 Task: Sort the products in the category "Chicken Salad" by price (lowest first).
Action: Mouse moved to (26, 116)
Screenshot: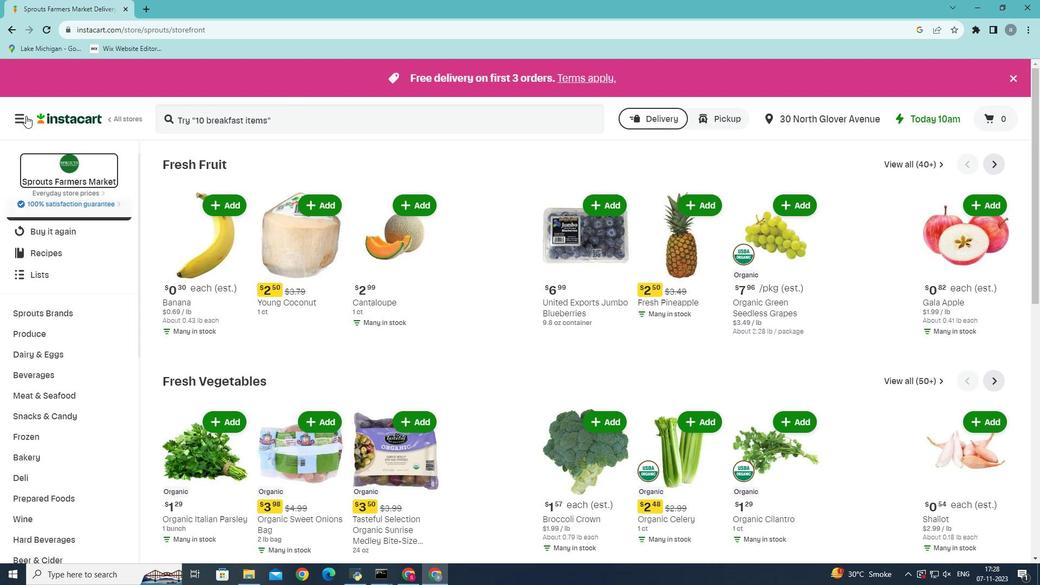 
Action: Mouse pressed left at (26, 116)
Screenshot: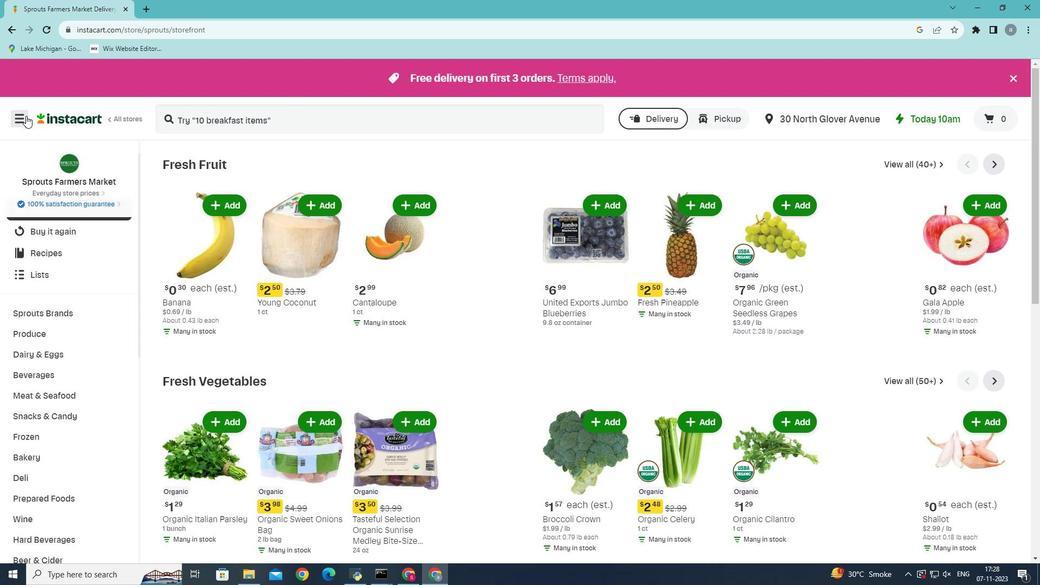 
Action: Mouse moved to (48, 298)
Screenshot: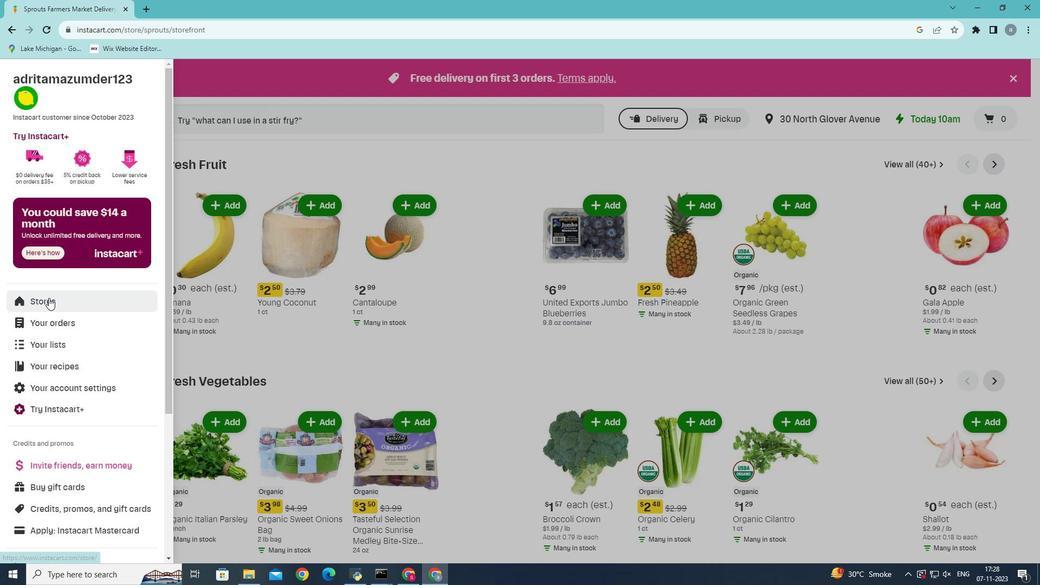 
Action: Mouse pressed left at (48, 298)
Screenshot: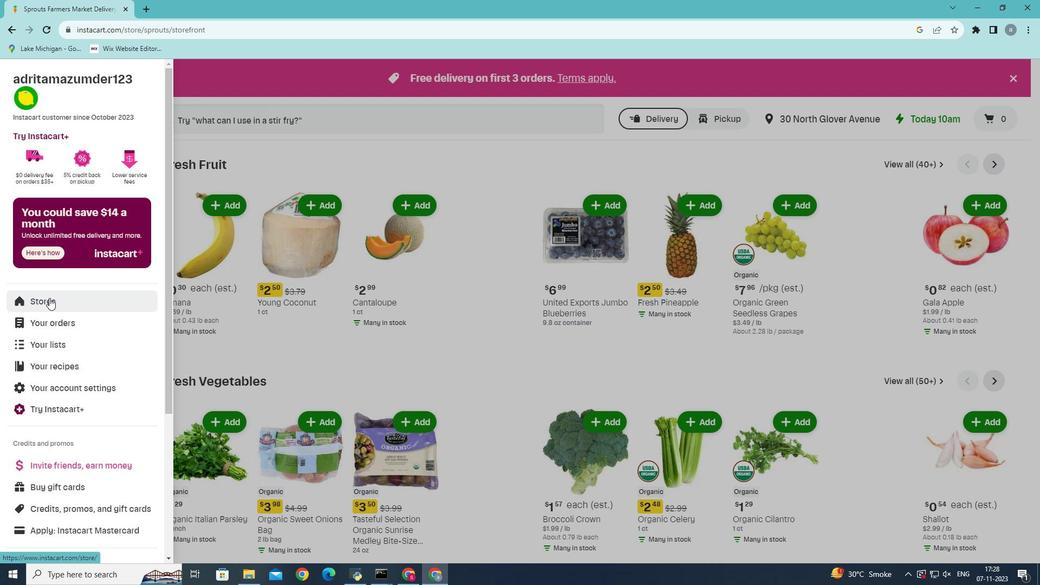
Action: Mouse moved to (246, 126)
Screenshot: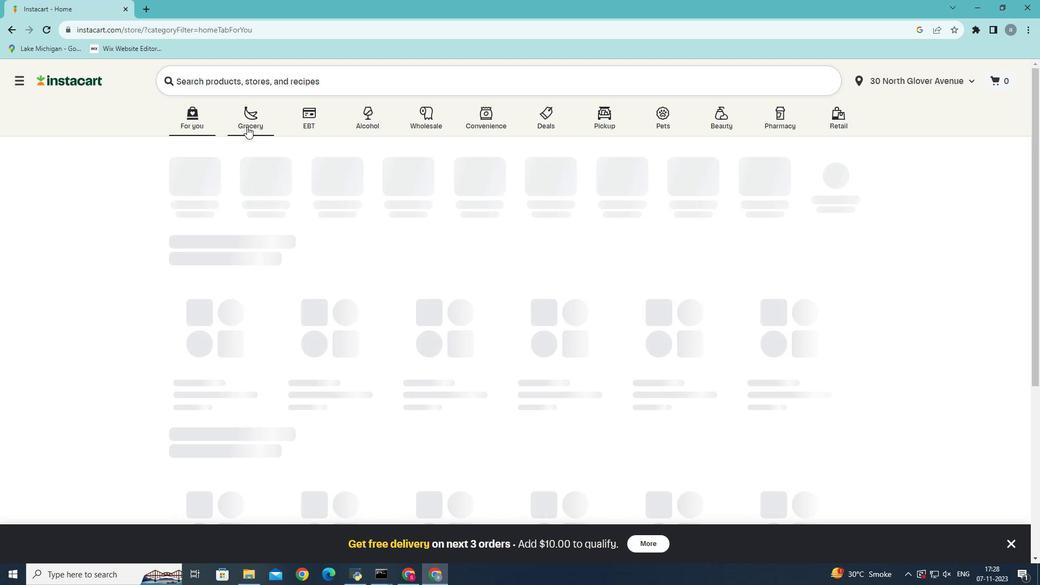 
Action: Mouse pressed left at (246, 126)
Screenshot: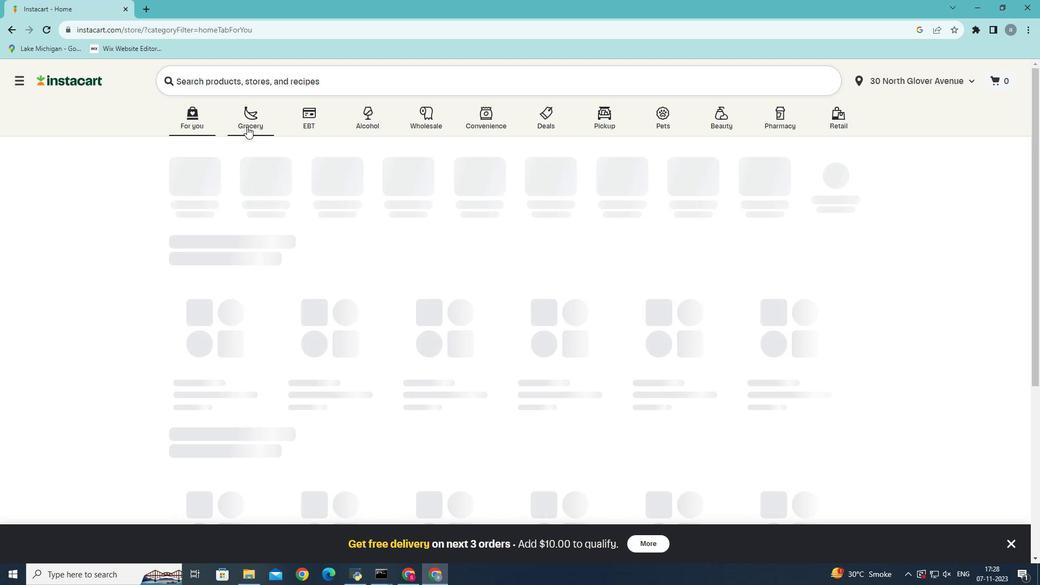 
Action: Mouse moved to (239, 315)
Screenshot: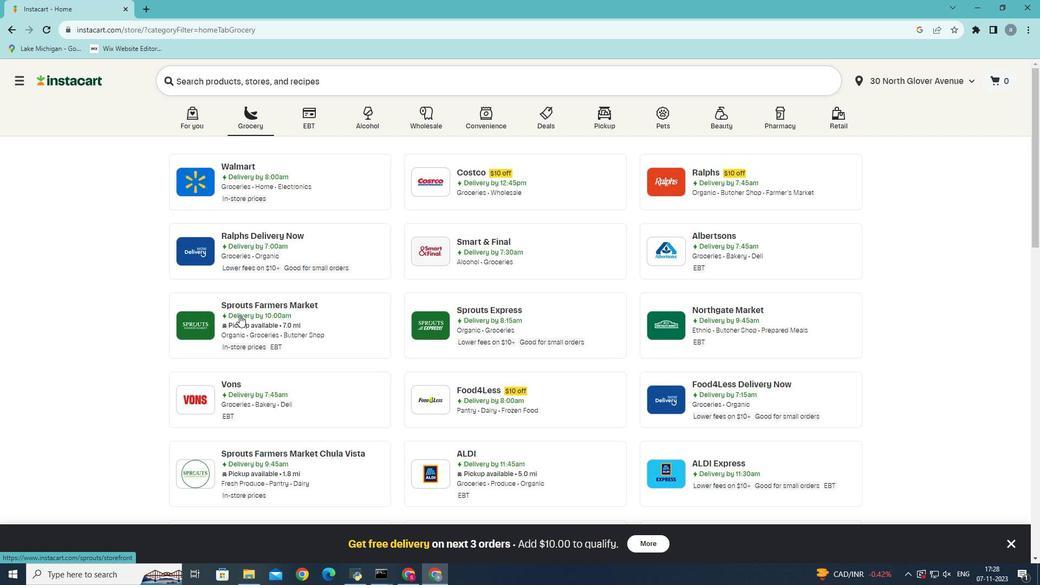
Action: Mouse pressed left at (239, 315)
Screenshot: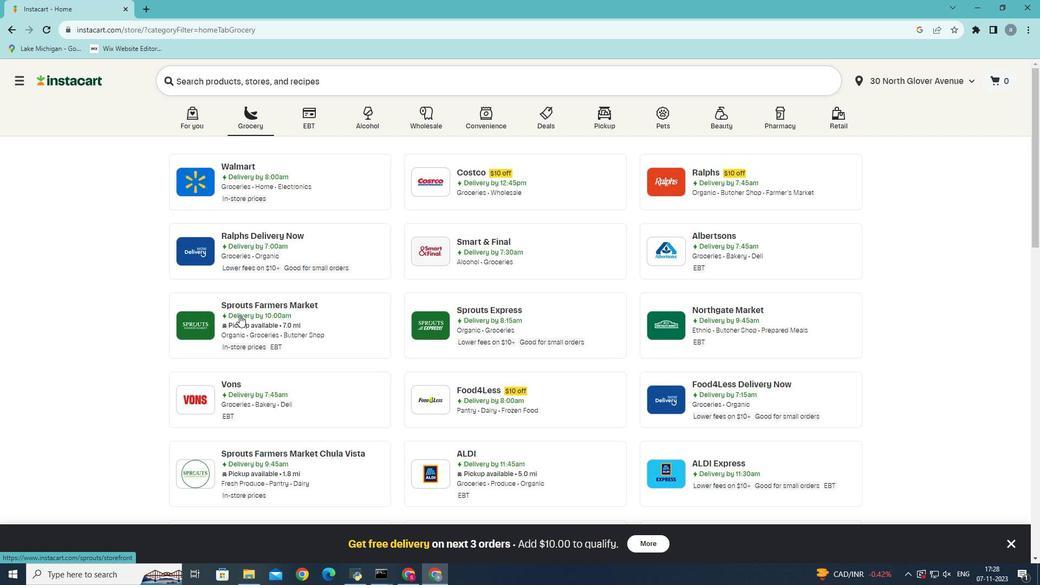 
Action: Mouse moved to (63, 414)
Screenshot: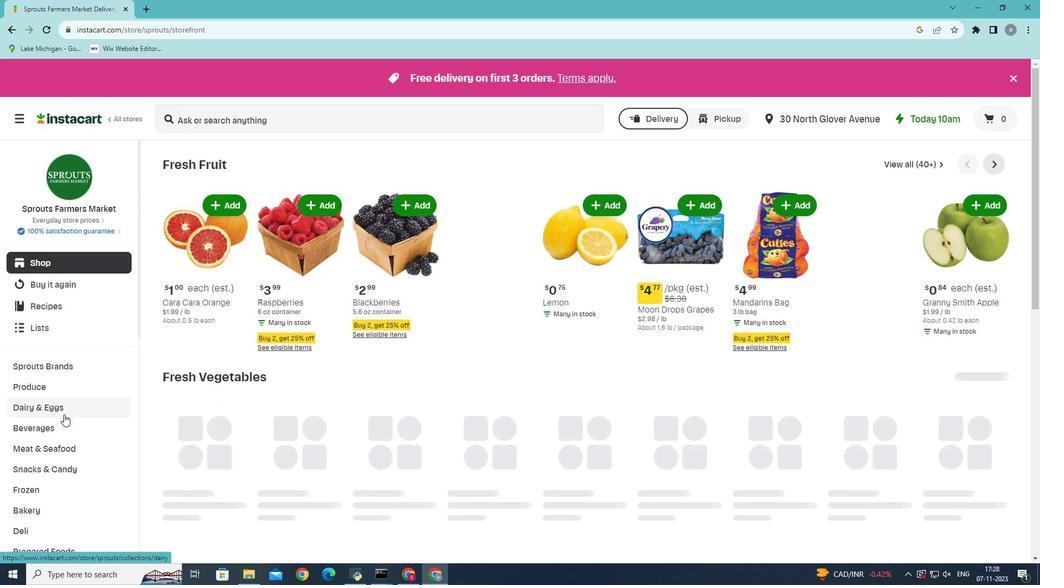 
Action: Mouse scrolled (63, 414) with delta (0, 0)
Screenshot: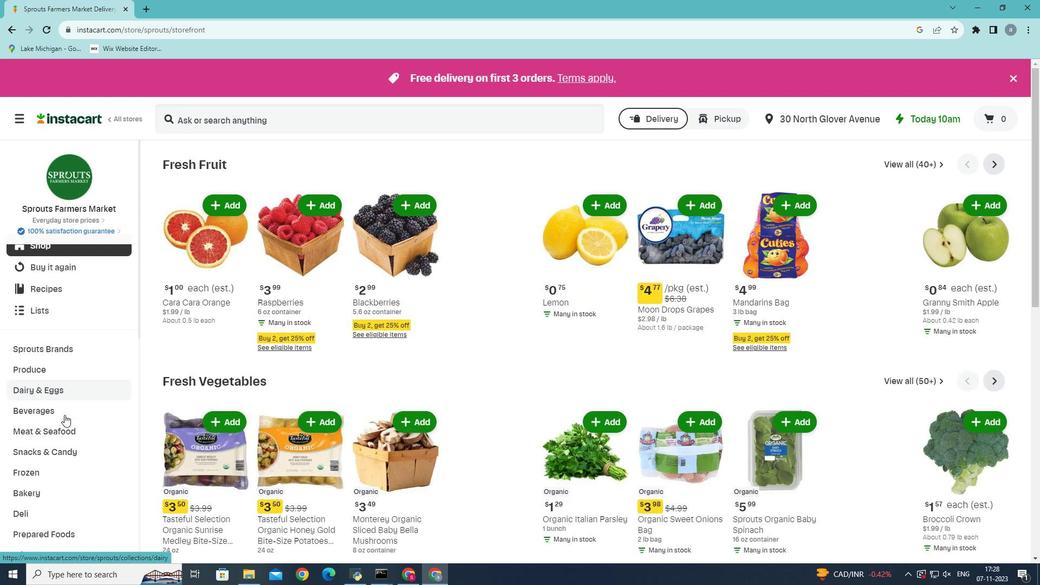 
Action: Mouse moved to (64, 417)
Screenshot: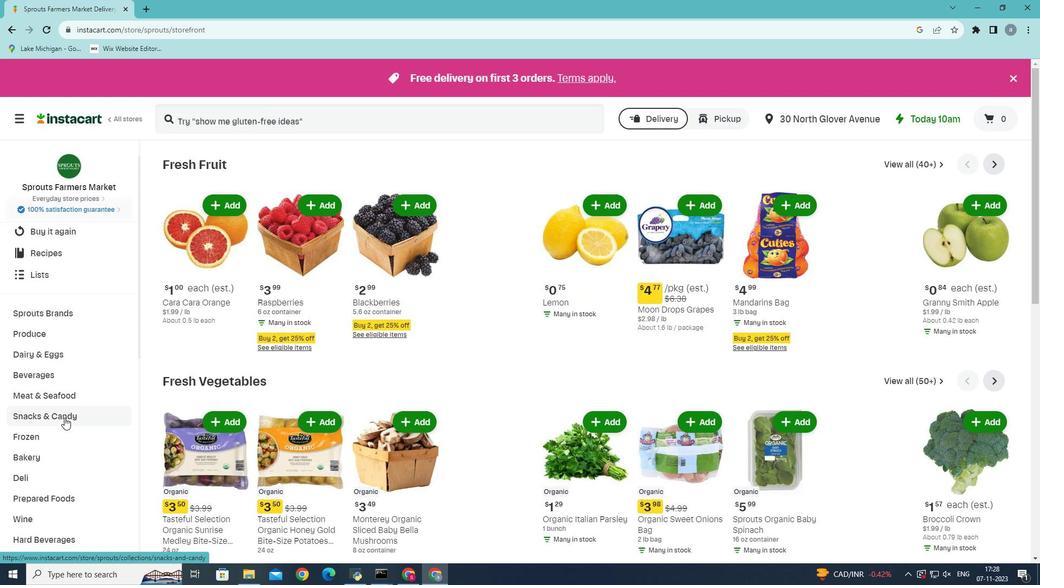 
Action: Mouse scrolled (64, 417) with delta (0, 0)
Screenshot: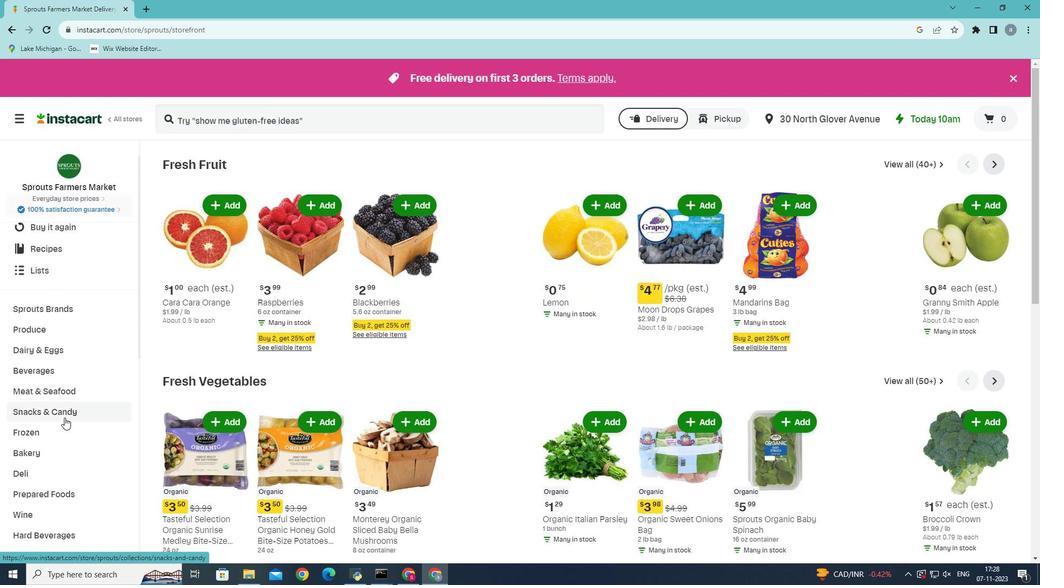 
Action: Mouse moved to (28, 444)
Screenshot: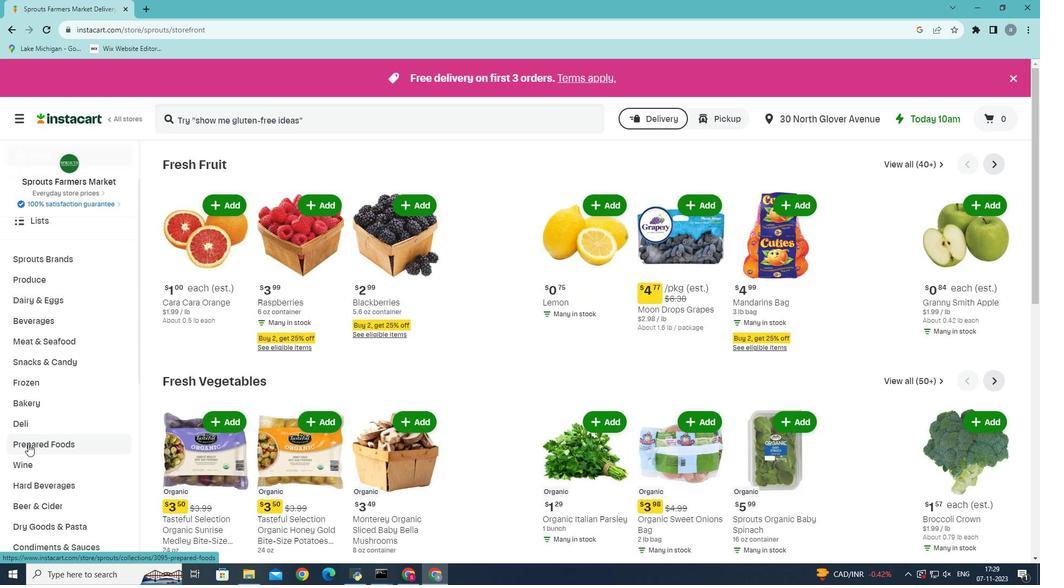 
Action: Mouse pressed left at (28, 444)
Screenshot: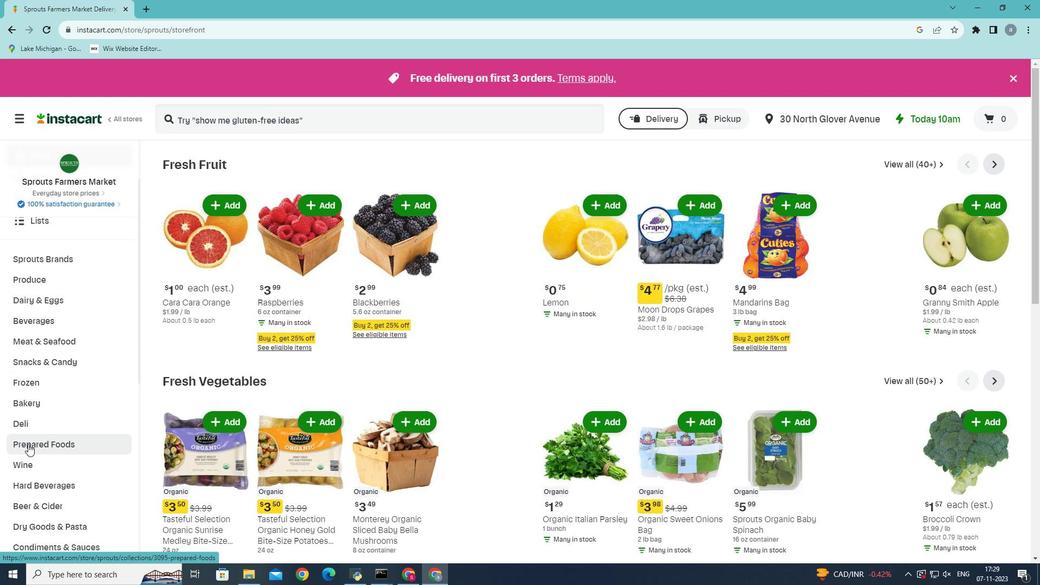 
Action: Mouse moved to (599, 188)
Screenshot: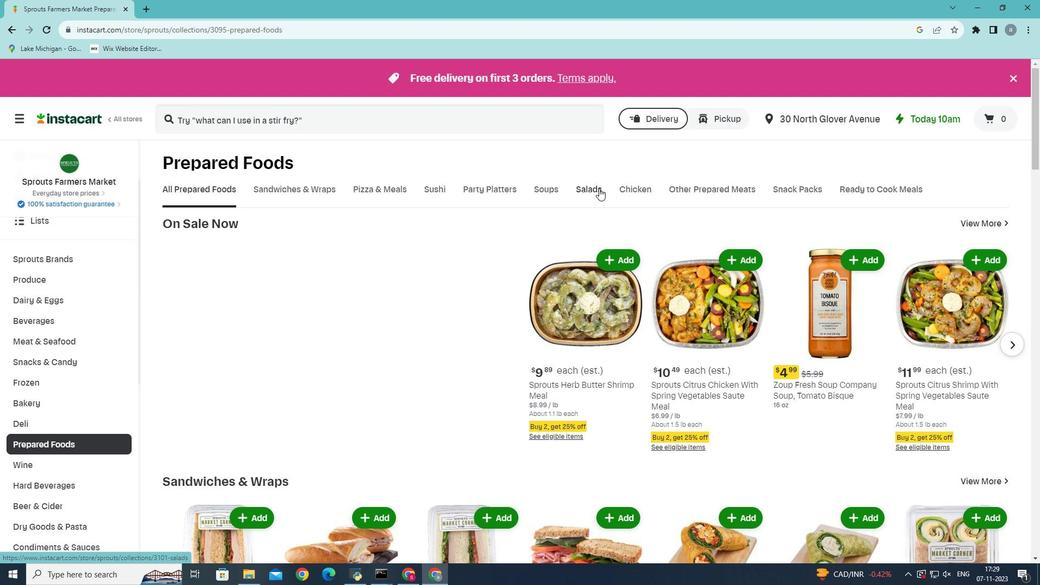 
Action: Mouse pressed left at (599, 188)
Screenshot: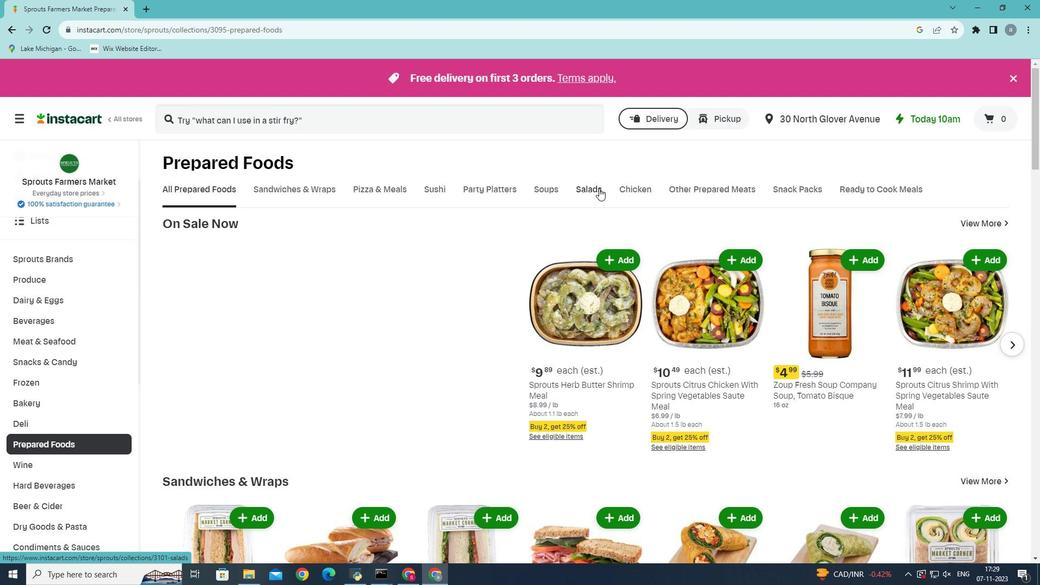 
Action: Mouse moved to (500, 233)
Screenshot: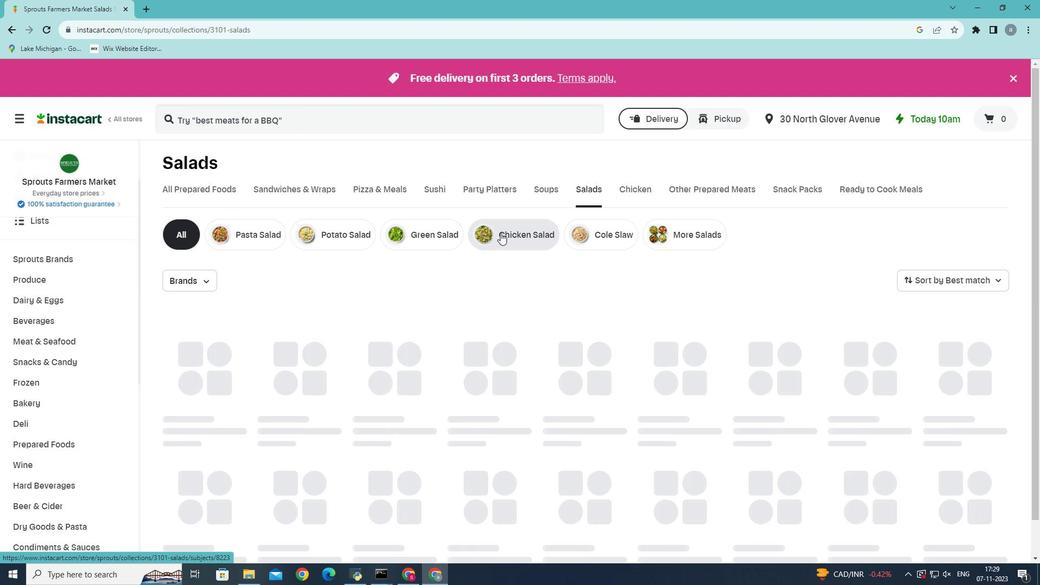 
Action: Mouse pressed left at (500, 233)
Screenshot: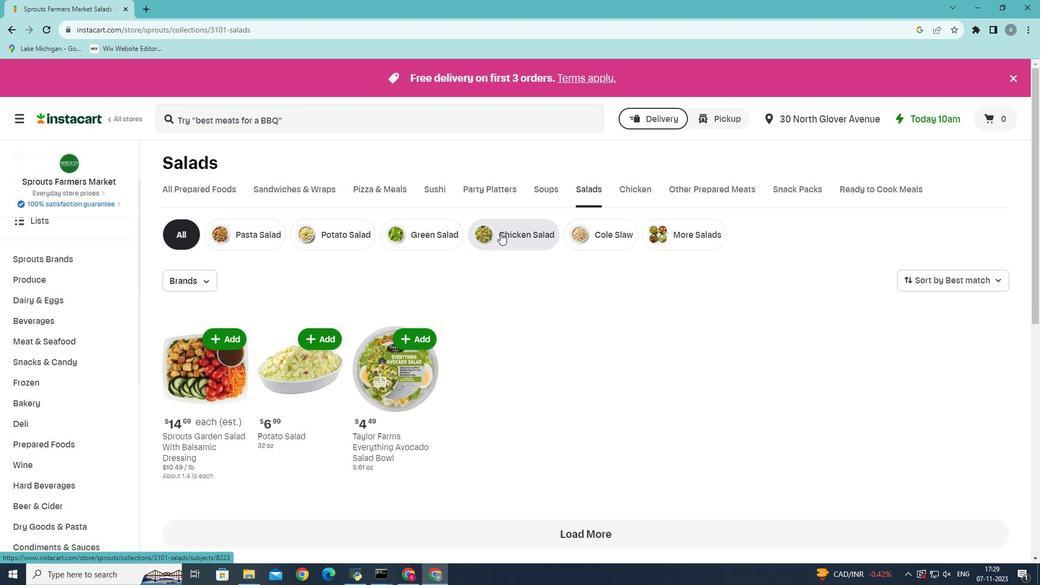 
Action: Mouse moved to (1010, 278)
Screenshot: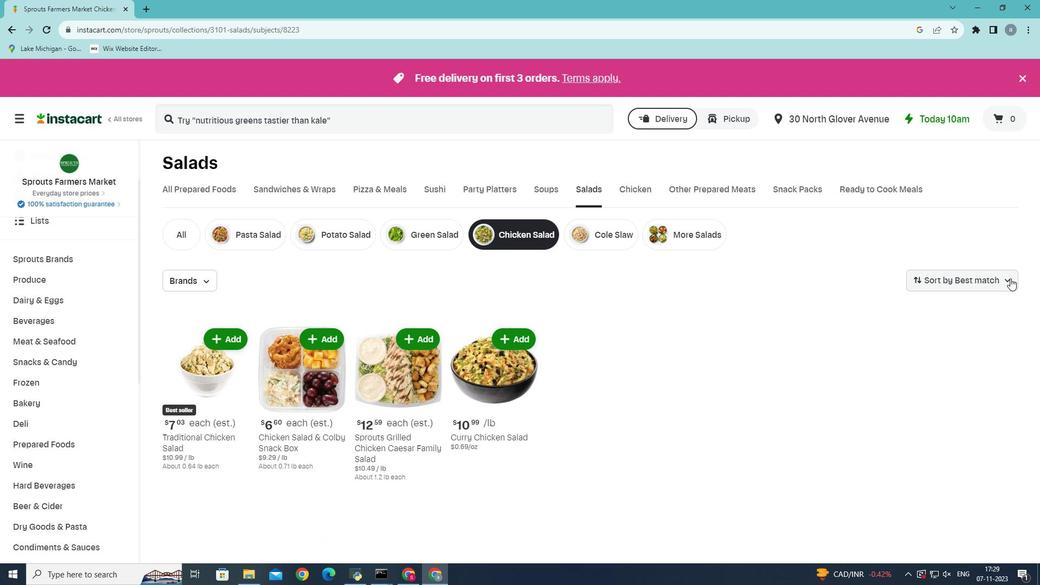 
Action: Mouse pressed left at (1010, 278)
Screenshot: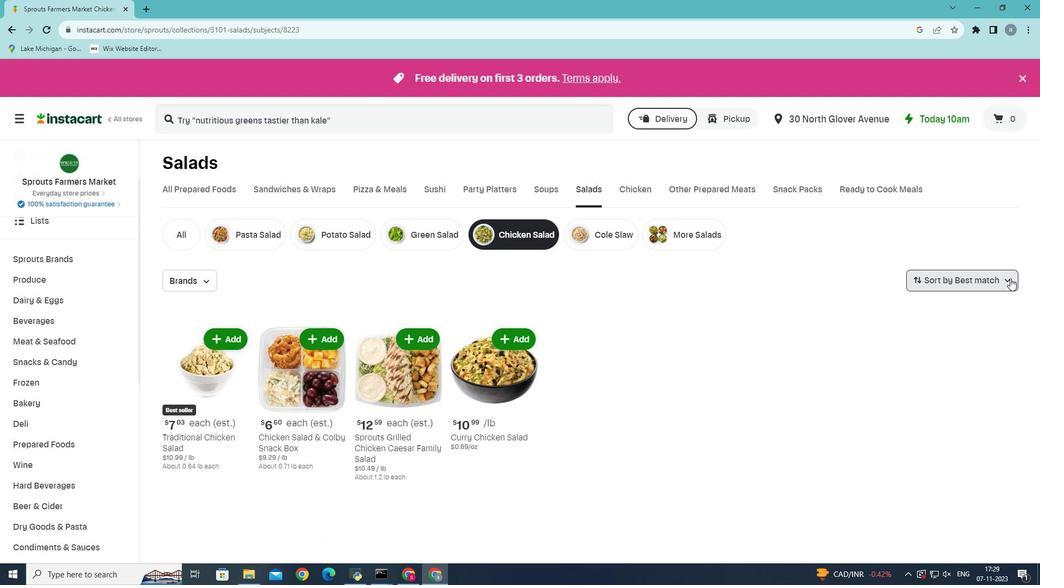 
Action: Mouse moved to (987, 335)
Screenshot: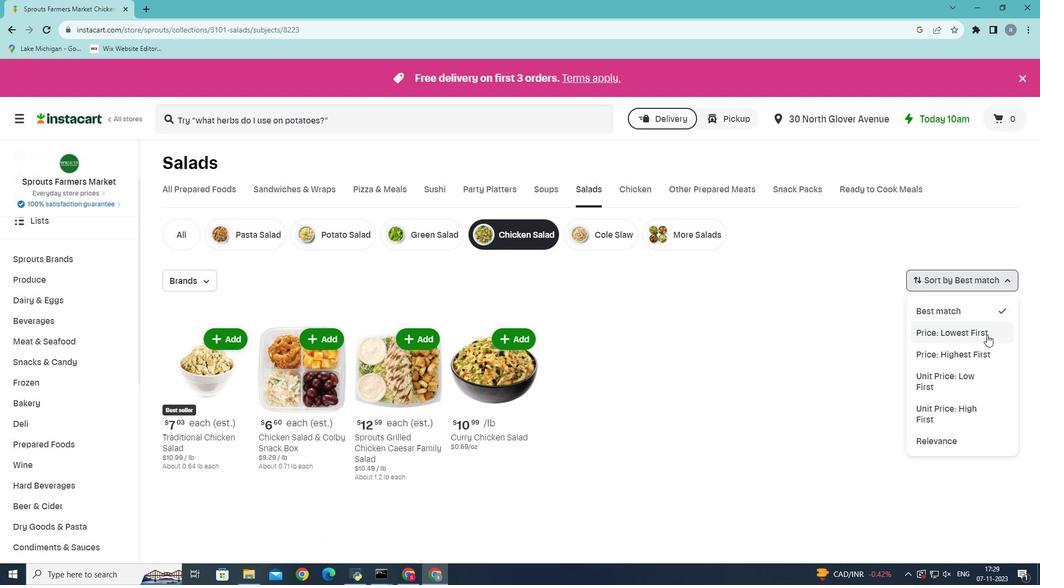 
Action: Mouse pressed left at (987, 335)
Screenshot: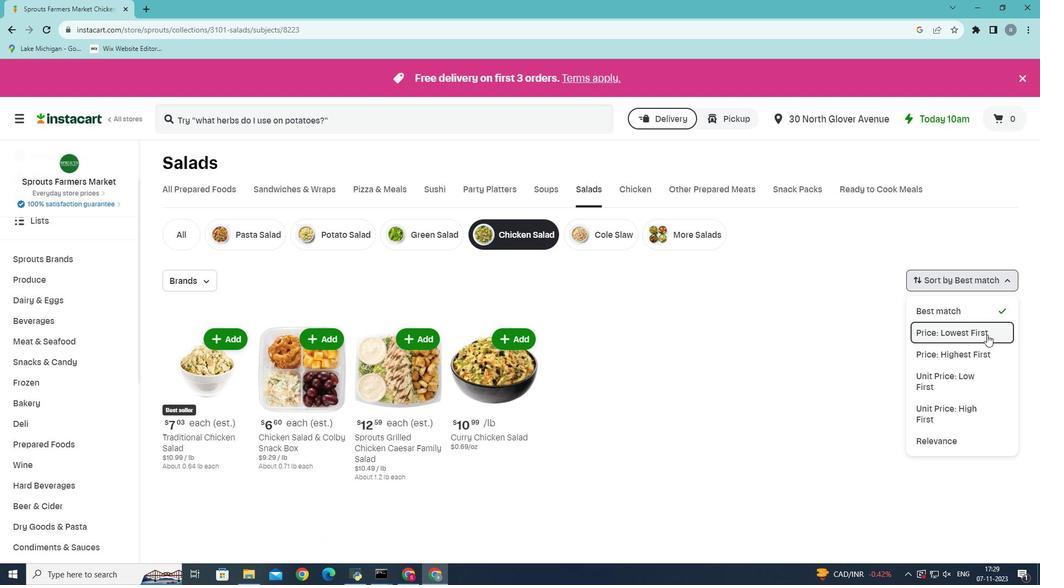 
Action: Mouse moved to (978, 330)
Screenshot: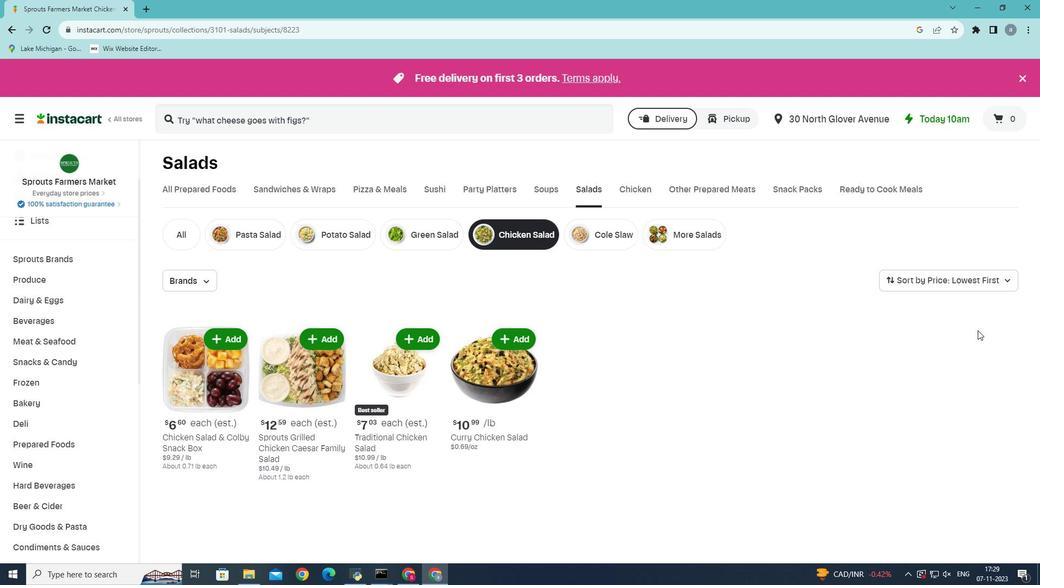 
